 Task: Learn more about a recruiter lite.
Action: Mouse moved to (671, 91)
Screenshot: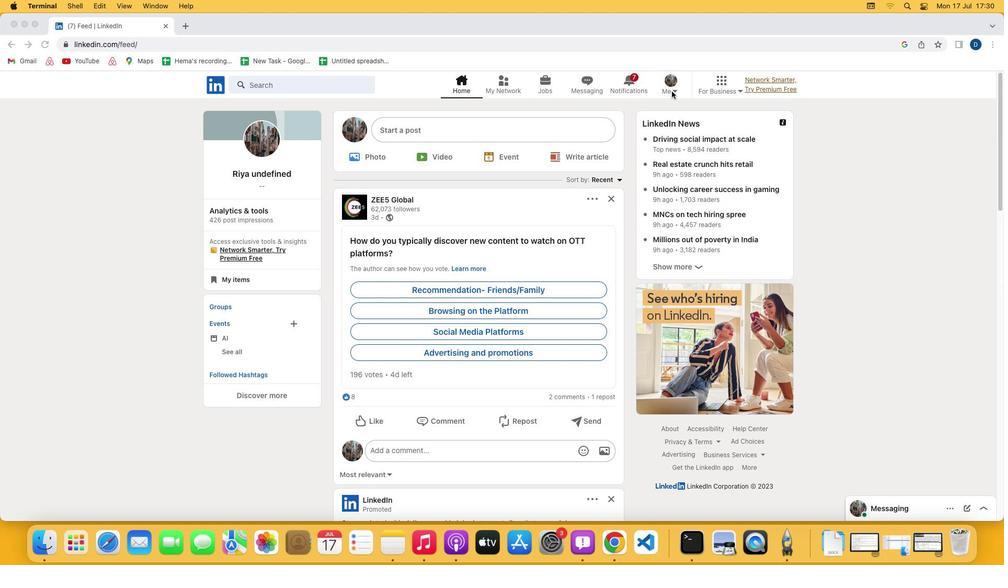 
Action: Mouse pressed left at (671, 91)
Screenshot: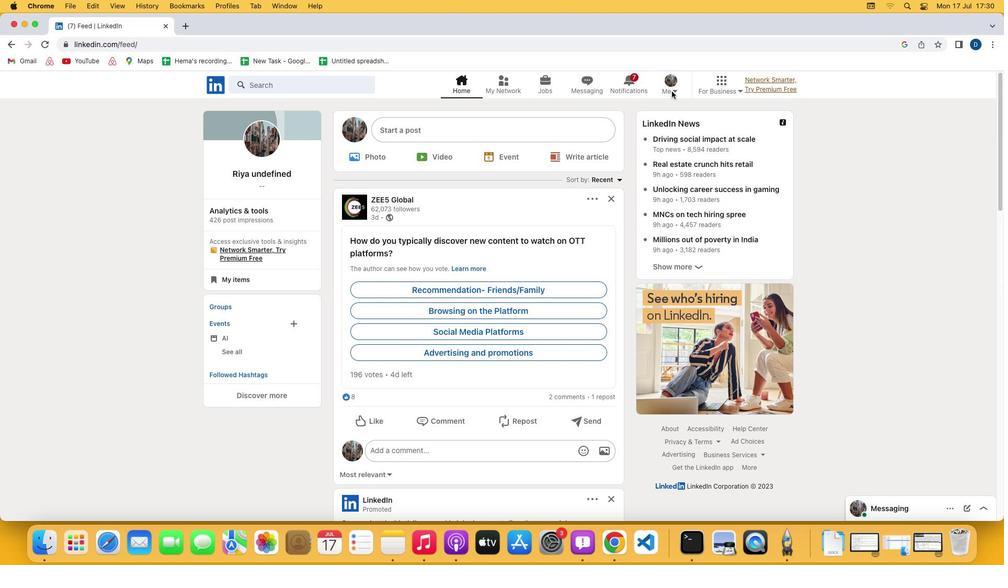 
Action: Mouse moved to (674, 90)
Screenshot: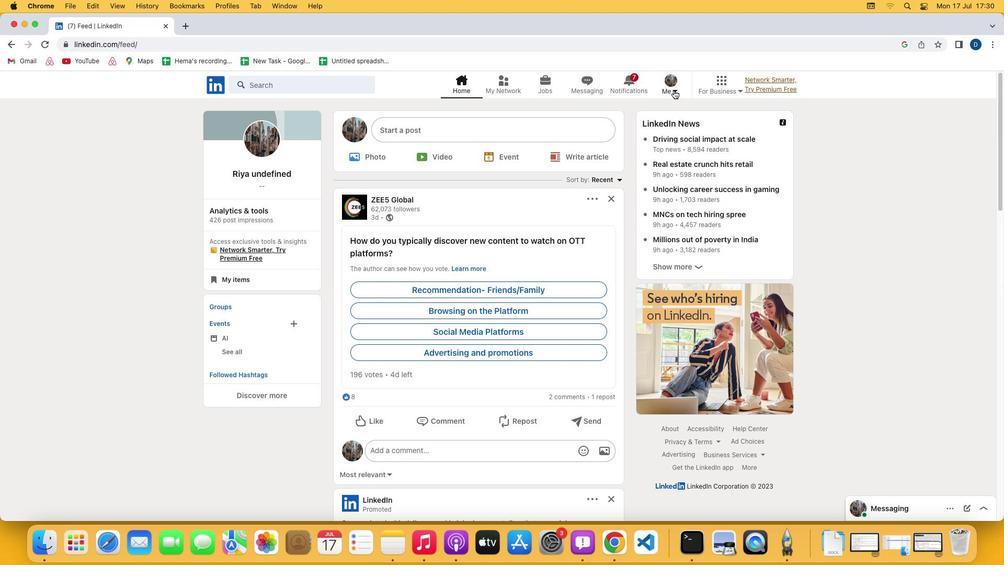 
Action: Mouse pressed left at (674, 90)
Screenshot: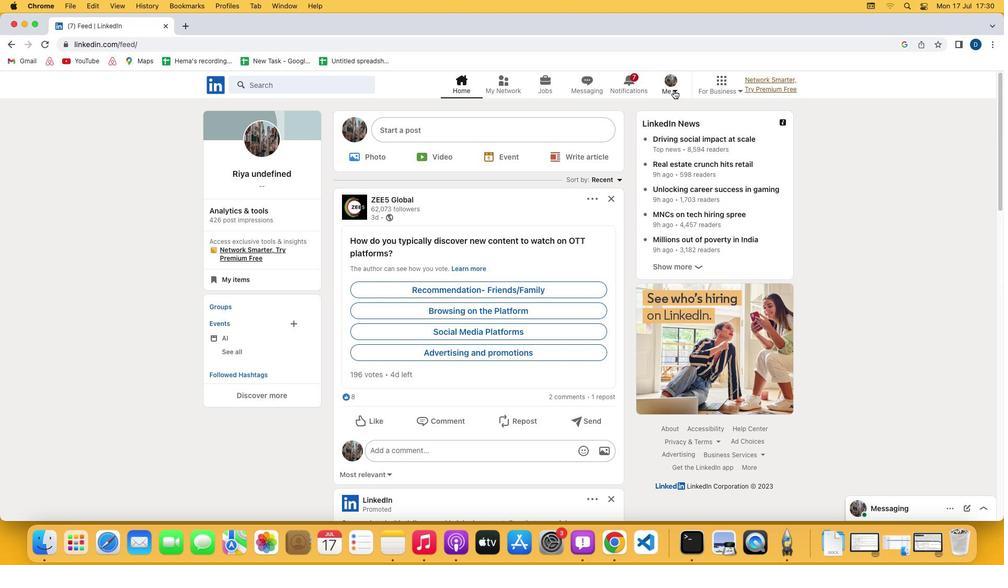 
Action: Mouse moved to (596, 196)
Screenshot: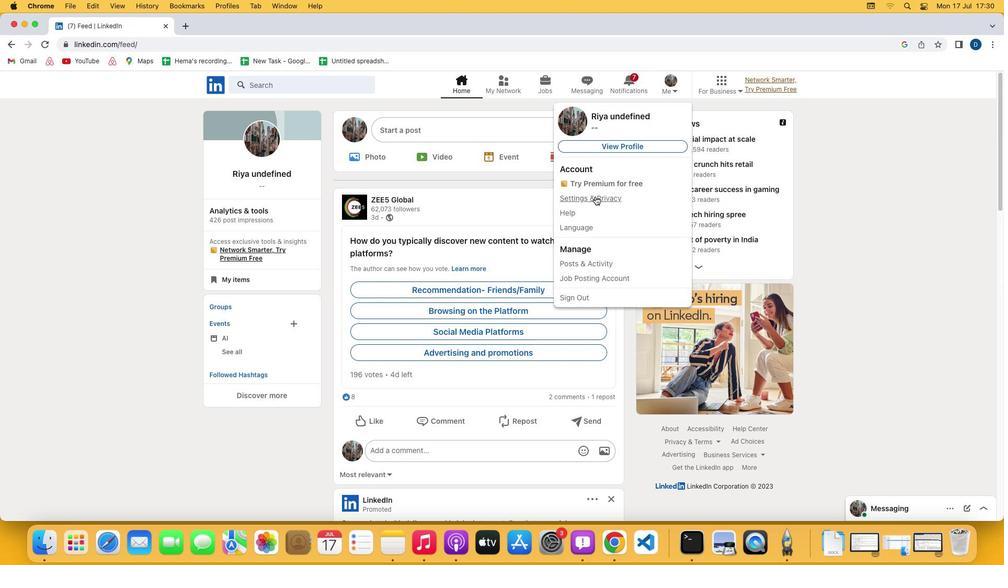 
Action: Mouse pressed left at (596, 196)
Screenshot: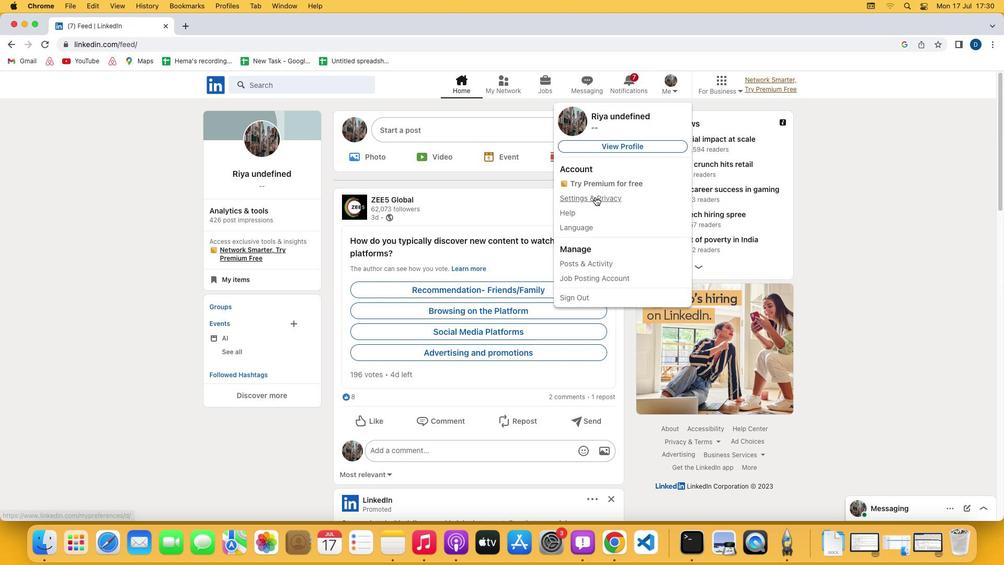 
Action: Mouse moved to (511, 352)
Screenshot: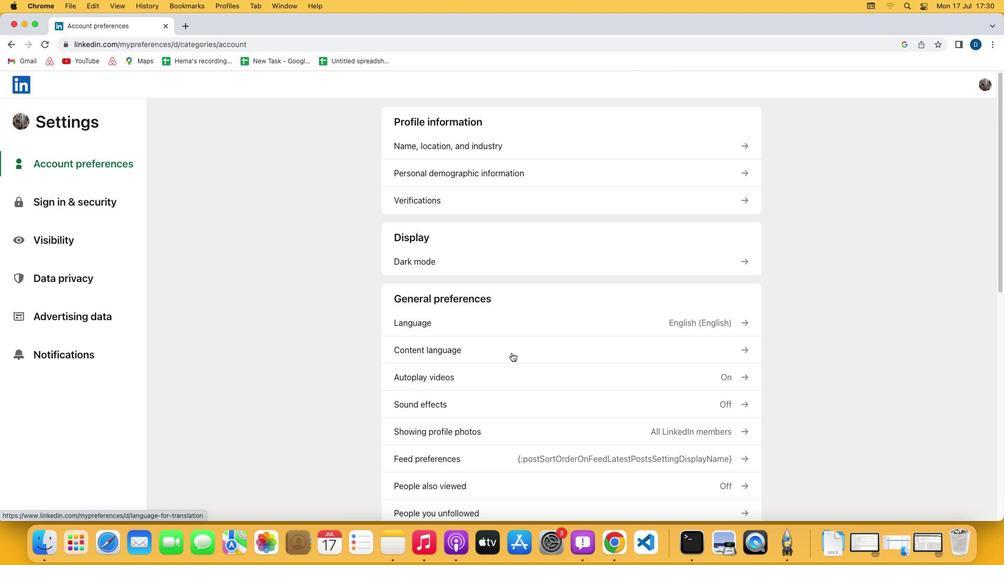 
Action: Mouse scrolled (511, 352) with delta (0, 0)
Screenshot: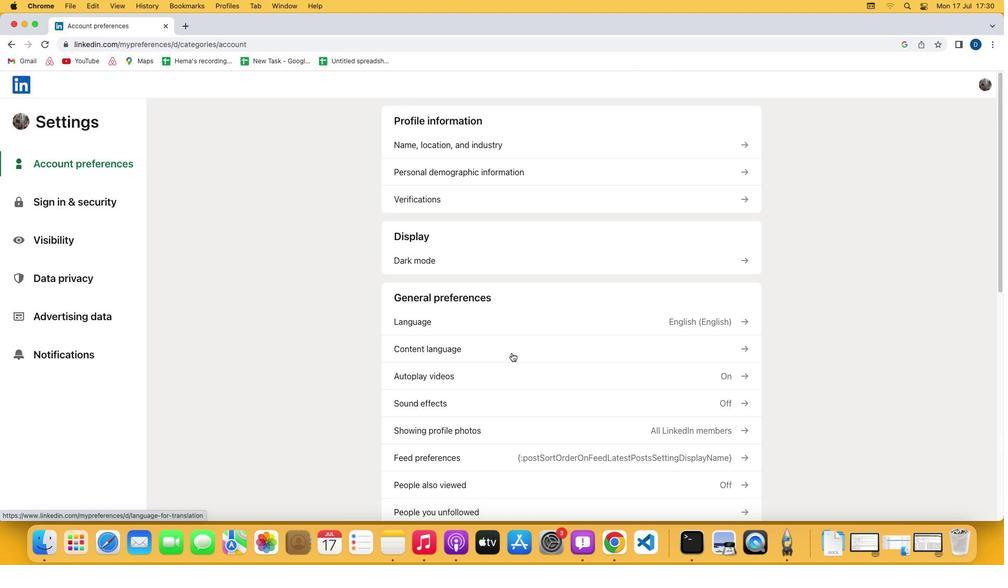 
Action: Mouse scrolled (511, 352) with delta (0, 0)
Screenshot: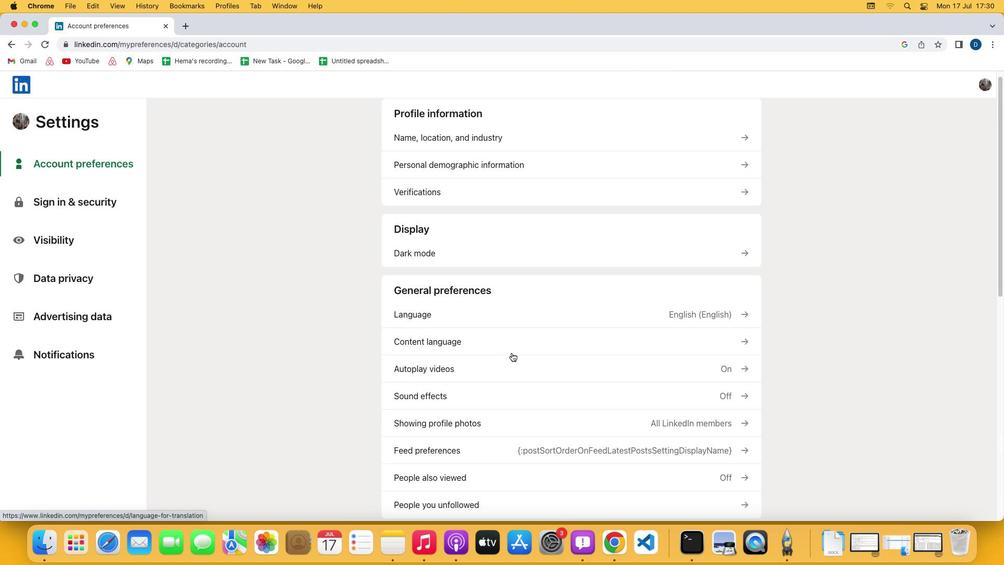 
Action: Mouse scrolled (511, 352) with delta (0, -1)
Screenshot: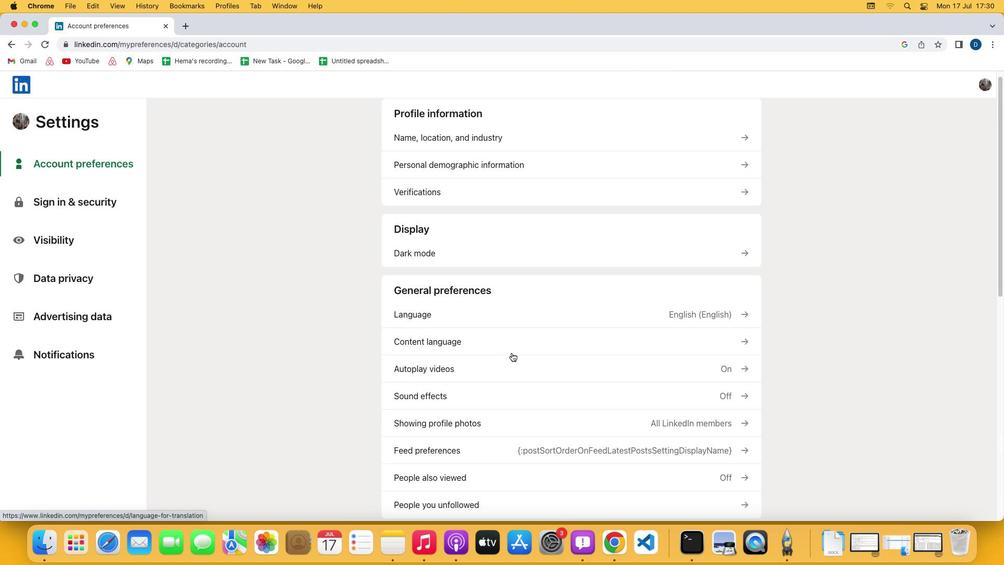 
Action: Mouse scrolled (511, 352) with delta (0, -2)
Screenshot: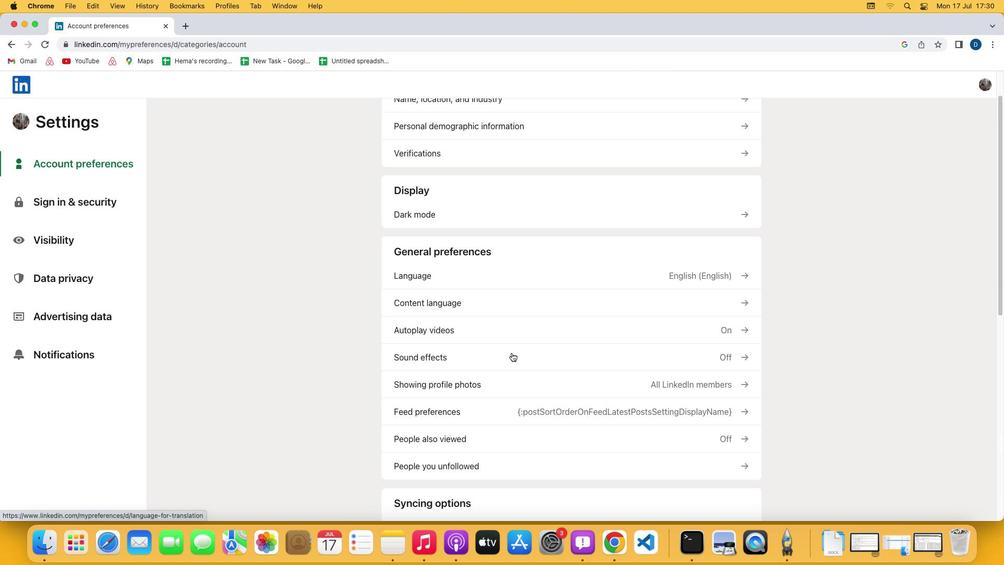 
Action: Mouse scrolled (511, 352) with delta (0, 0)
Screenshot: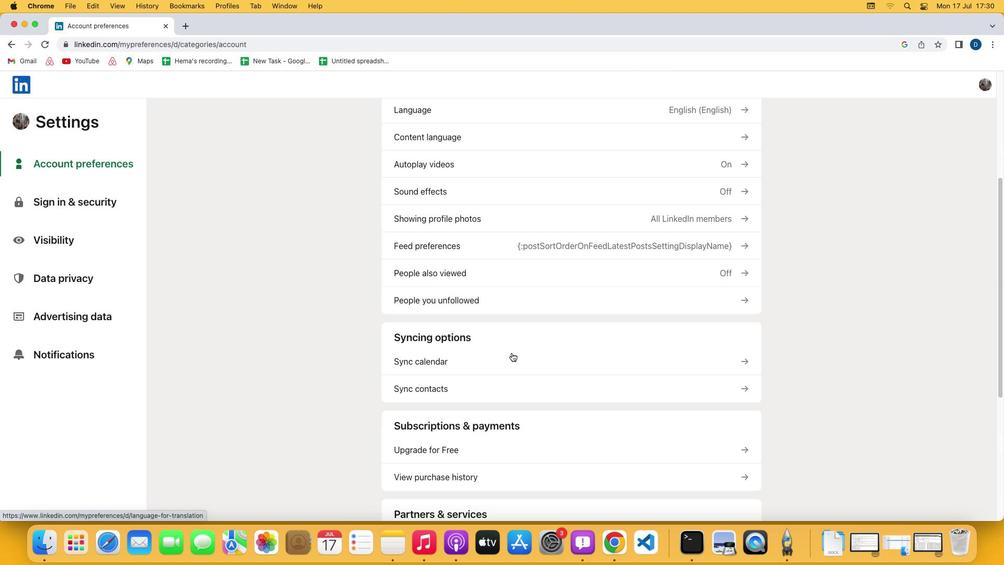 
Action: Mouse scrolled (511, 352) with delta (0, 0)
Screenshot: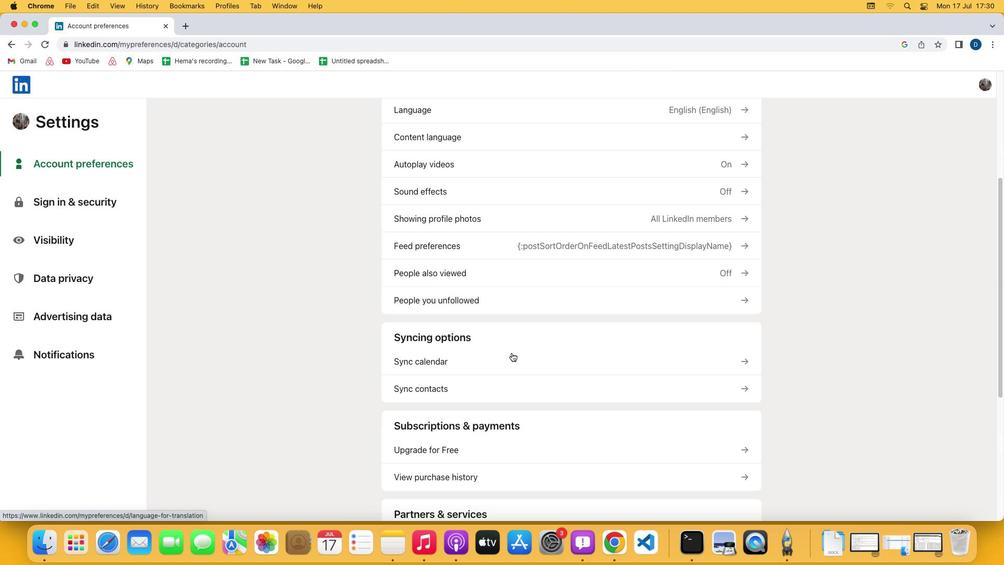 
Action: Mouse scrolled (511, 352) with delta (0, -1)
Screenshot: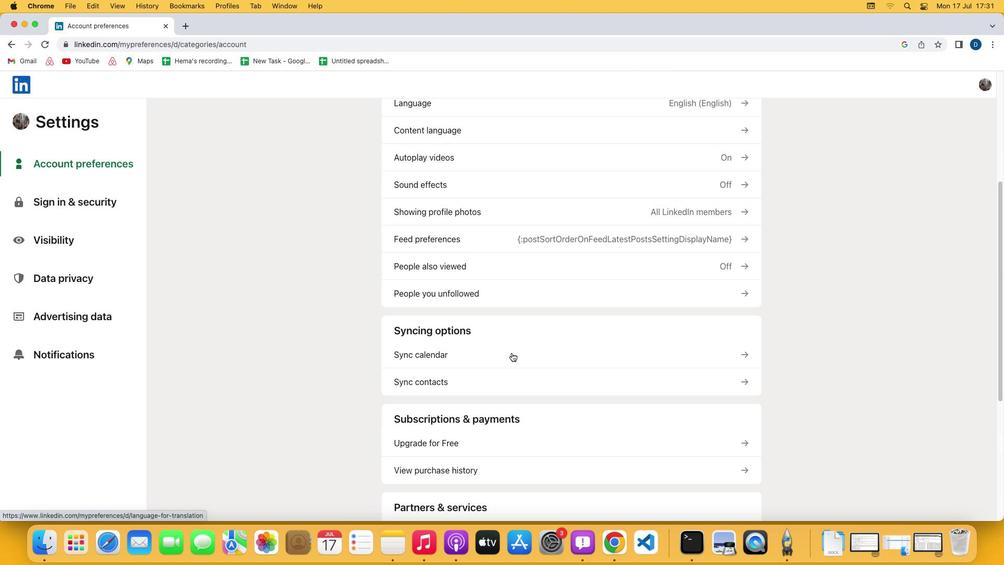 
Action: Mouse scrolled (511, 352) with delta (0, -1)
Screenshot: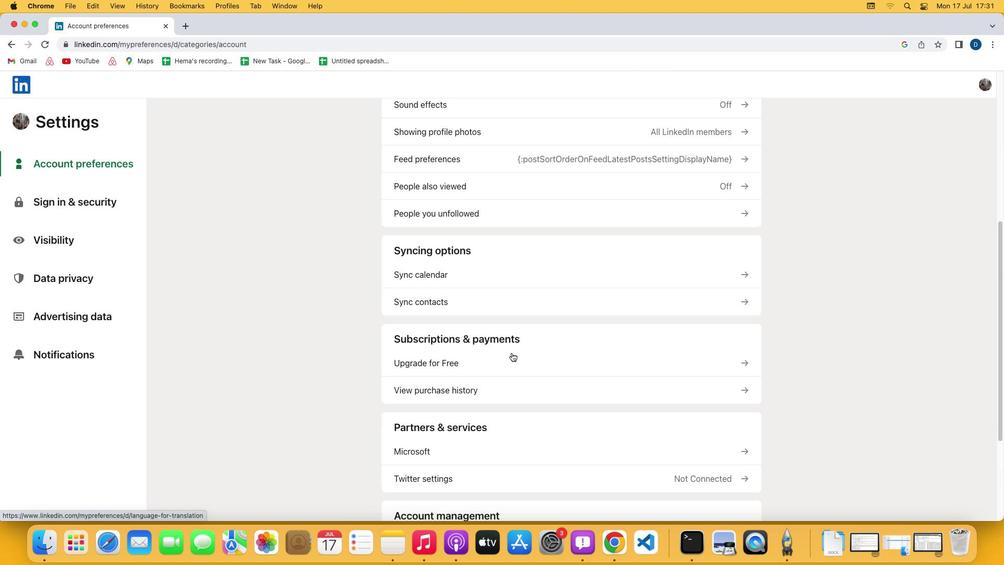 
Action: Mouse moved to (453, 281)
Screenshot: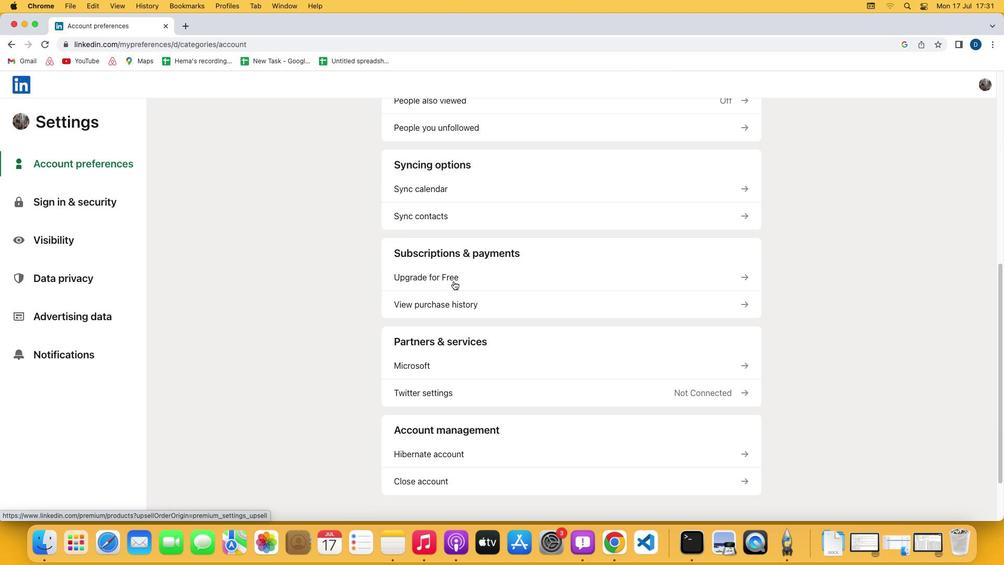 
Action: Mouse pressed left at (453, 281)
Screenshot: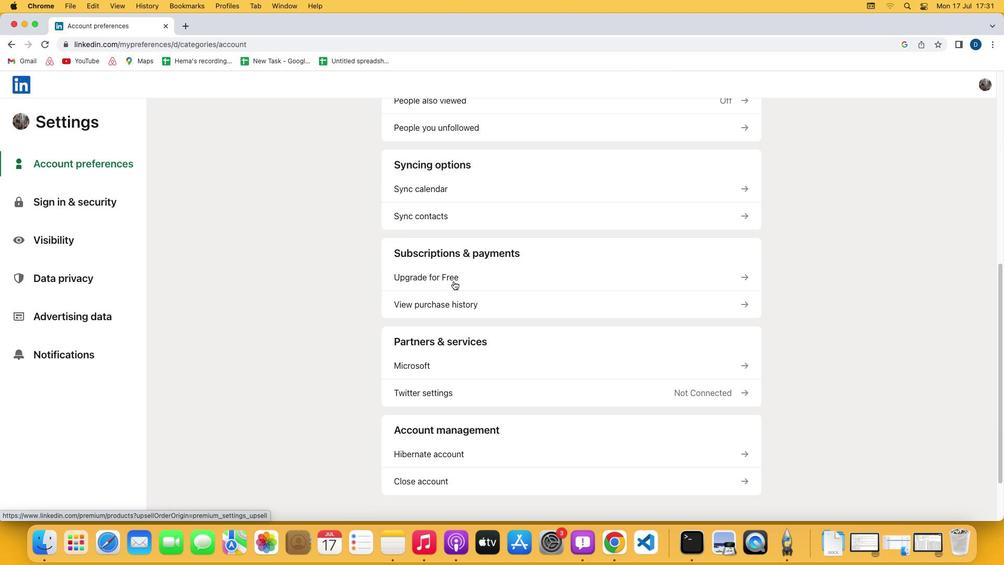 
Action: Mouse moved to (407, 307)
Screenshot: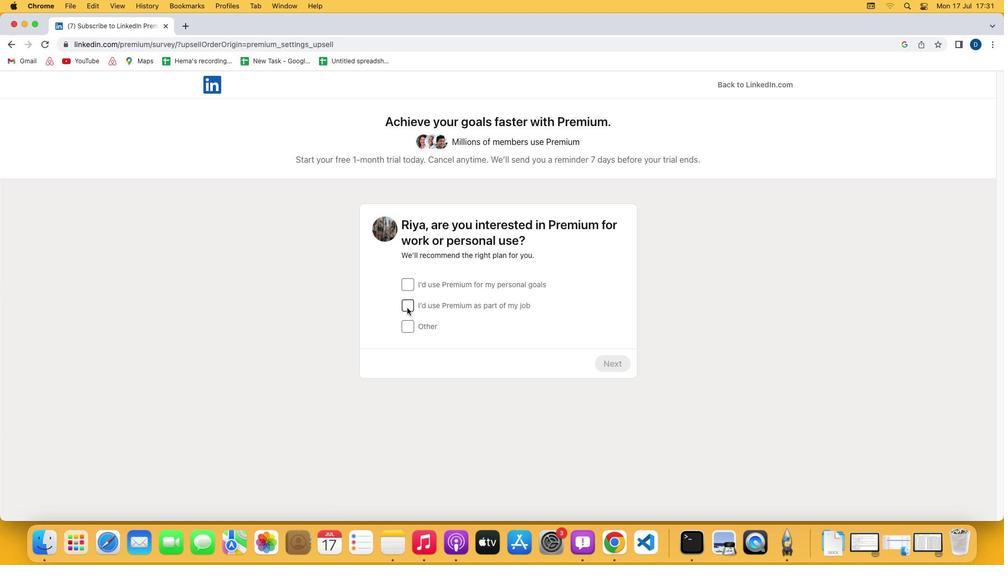 
Action: Mouse pressed left at (407, 307)
Screenshot: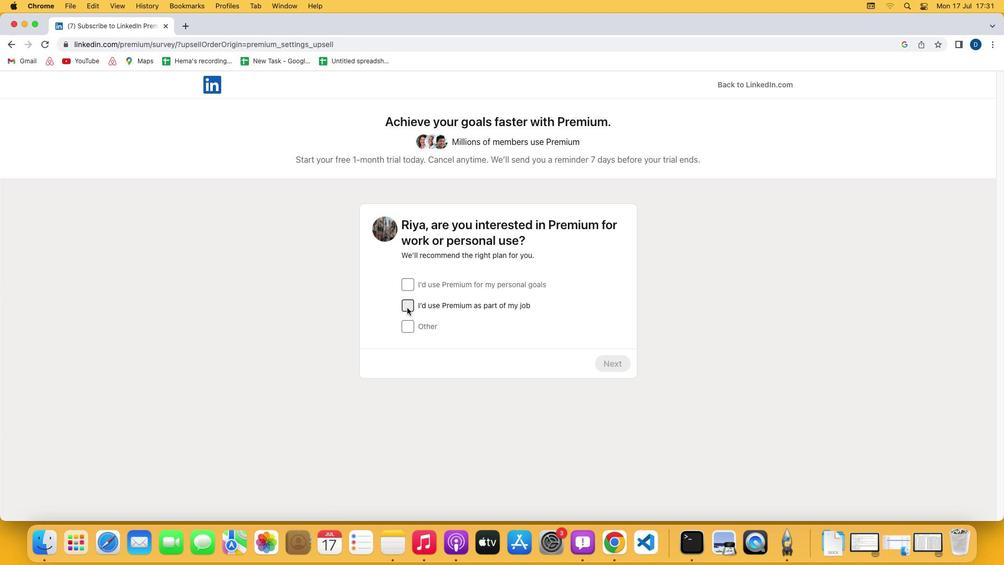 
Action: Mouse moved to (614, 360)
Screenshot: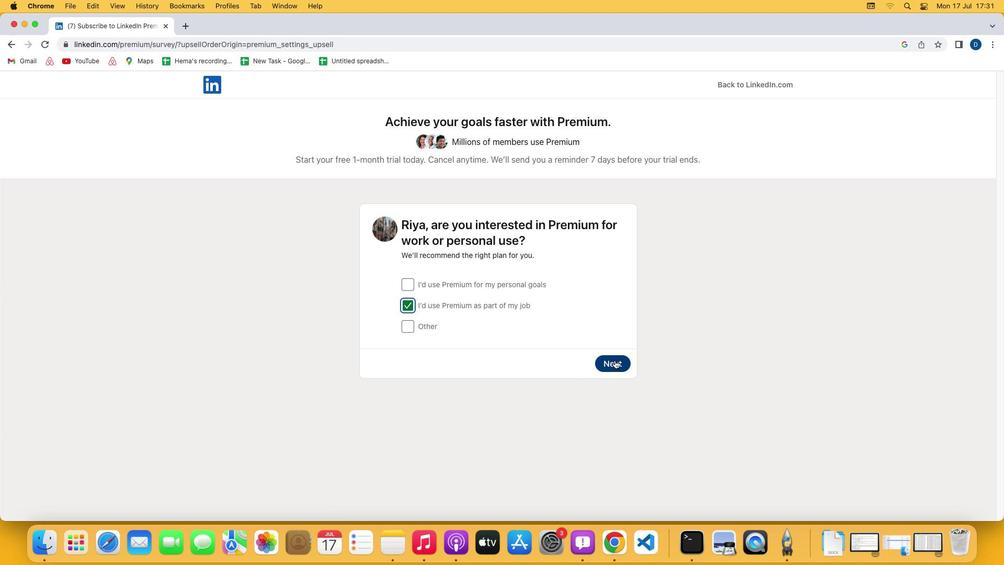 
Action: Mouse pressed left at (614, 360)
Screenshot: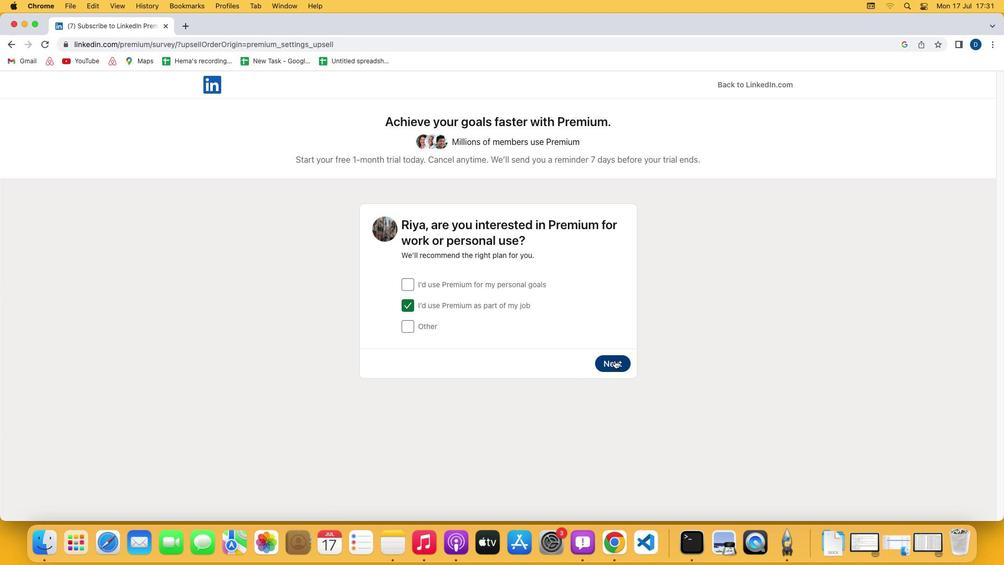 
Action: Mouse moved to (414, 385)
Screenshot: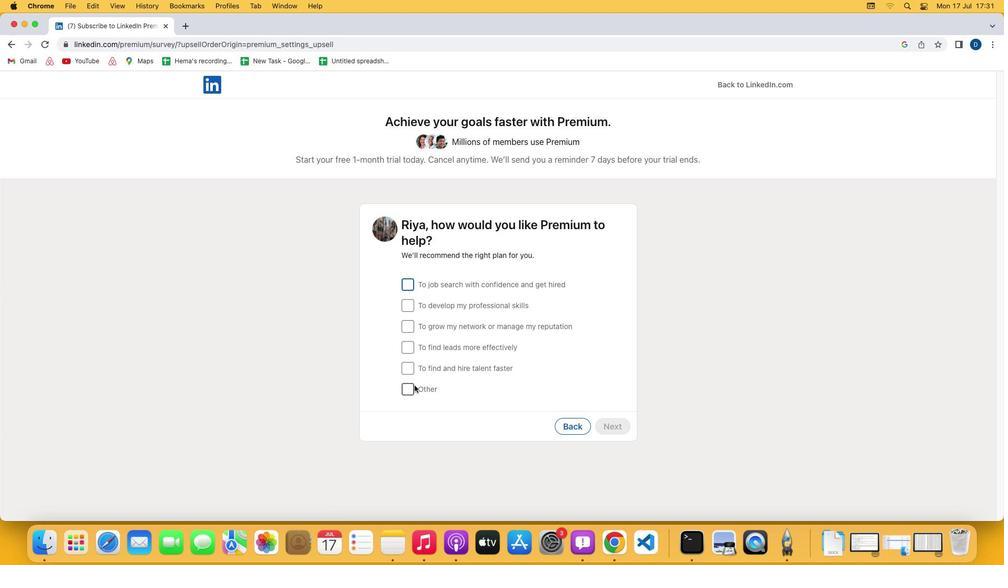 
Action: Mouse pressed left at (414, 385)
Screenshot: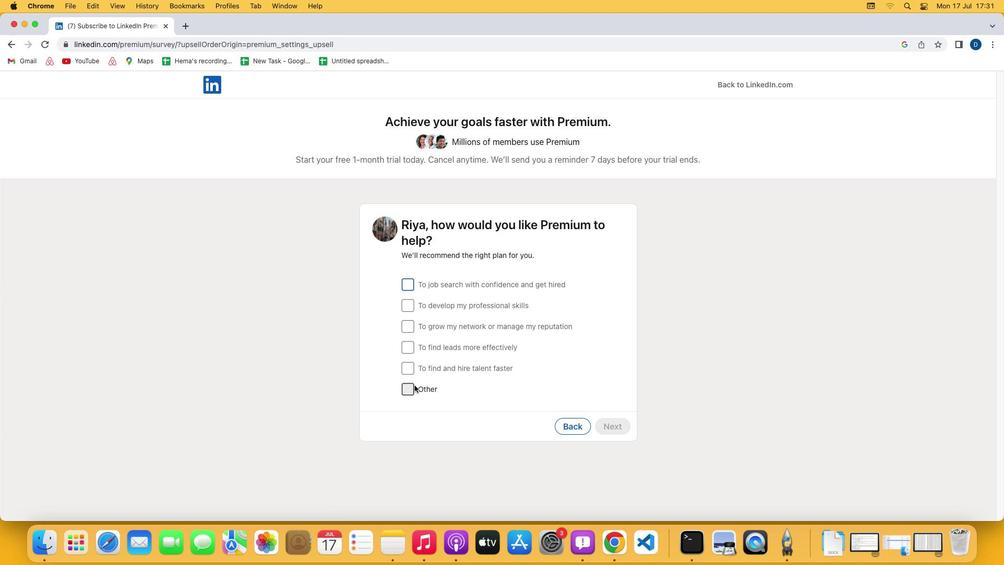
Action: Mouse moved to (625, 424)
Screenshot: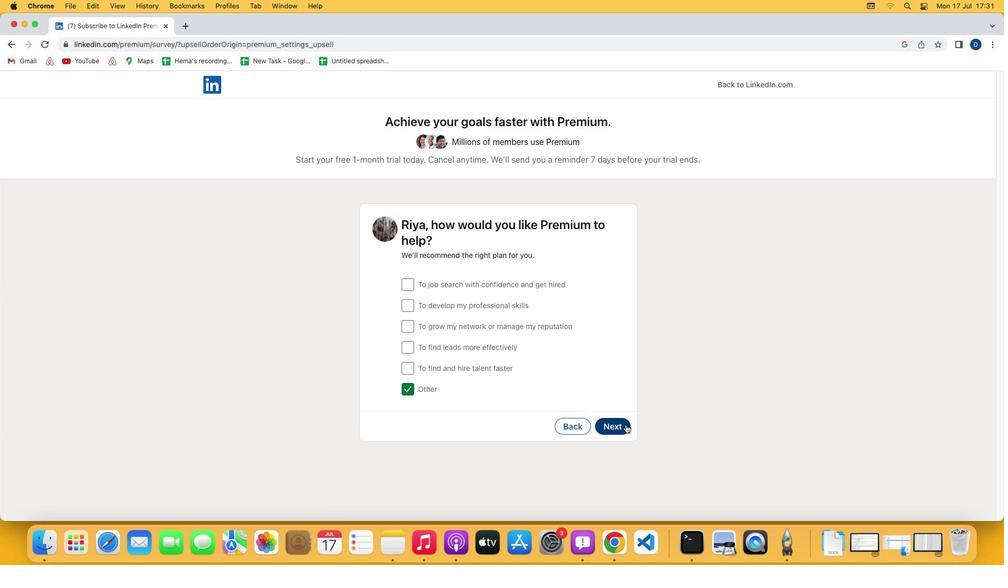 
Action: Mouse pressed left at (625, 424)
Screenshot: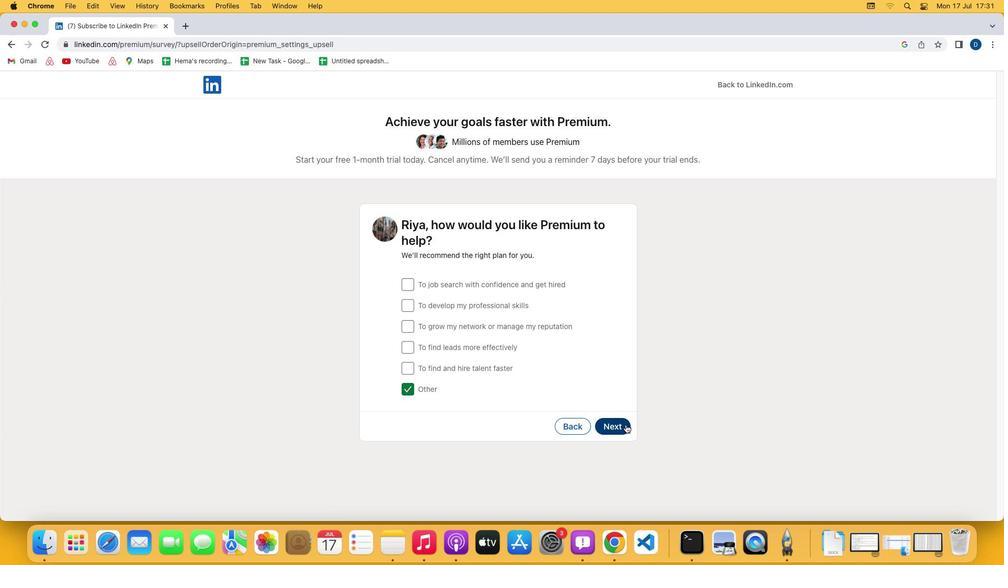 
Action: Mouse moved to (696, 432)
Screenshot: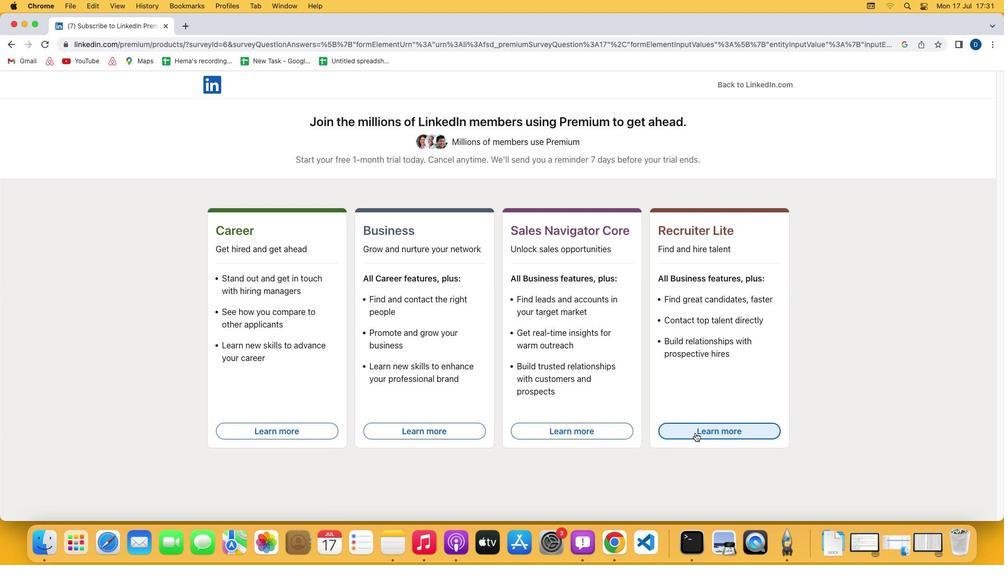 
Action: Mouse pressed left at (696, 432)
Screenshot: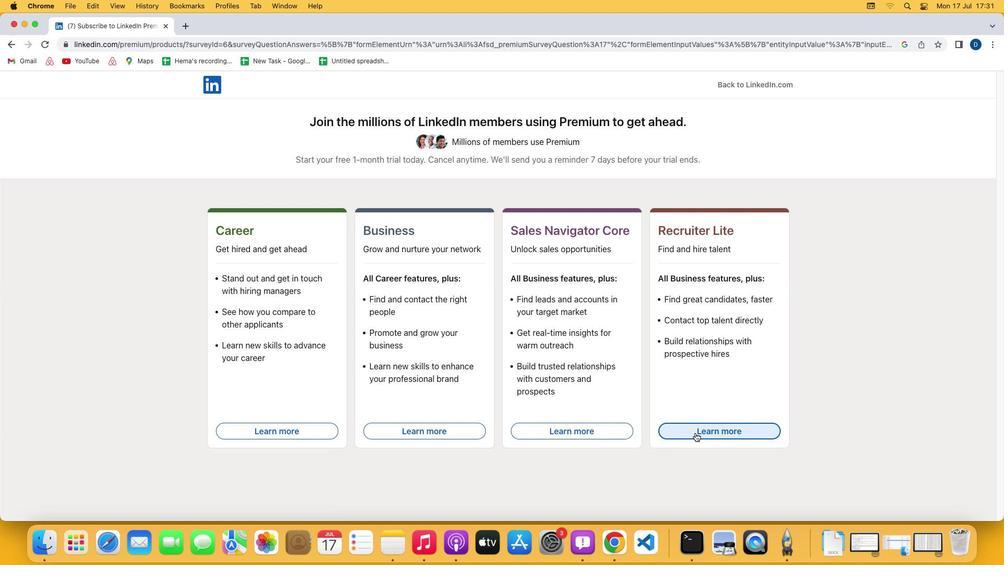 
